 Task: Start in the project AgileBuddy the sprint 'Internationalization Sprint', with a duration of 3 weeks. Start in the project AgileBuddy the sprint 'Internationalization Sprint', with a duration of 2 weeks. Start in the project AgileBuddy the sprint 'Internationalization Sprint', with a duration of 1 week
Action: Mouse moved to (487, 324)
Screenshot: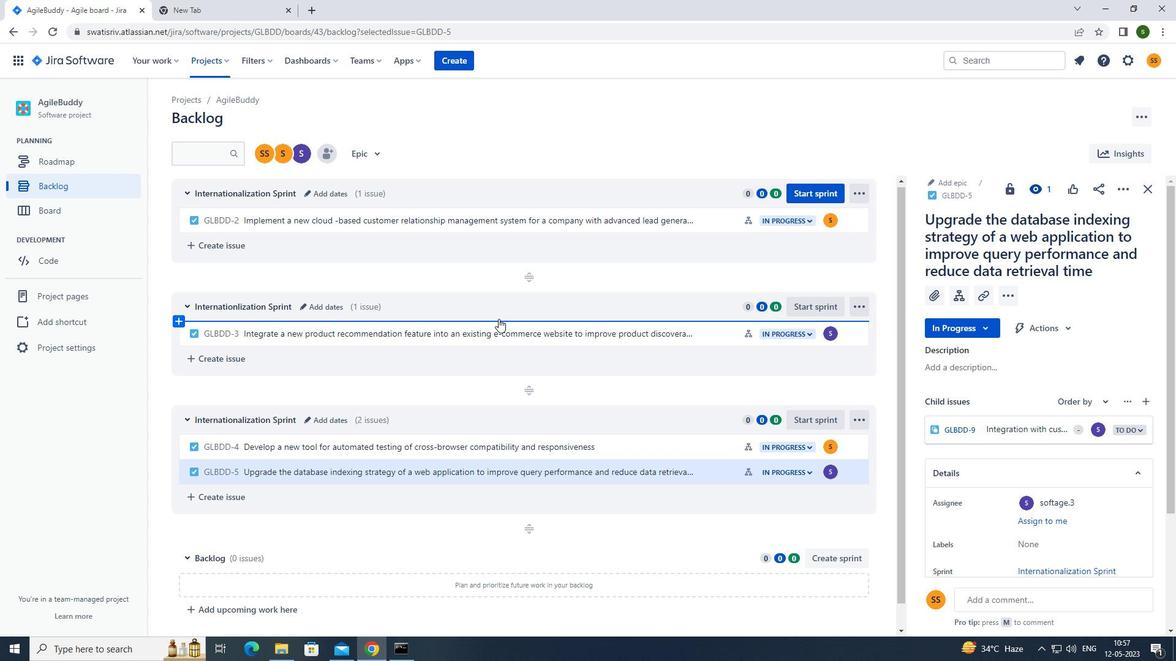 
Action: Mouse scrolled (487, 325) with delta (0, 0)
Screenshot: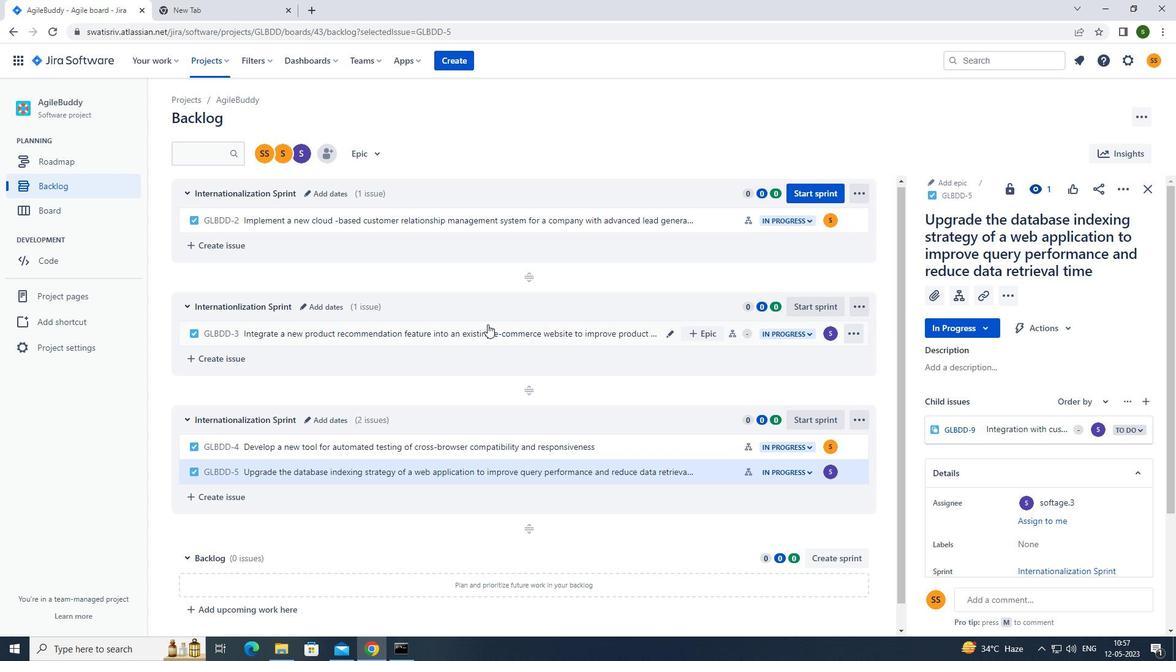 
Action: Mouse scrolled (487, 325) with delta (0, 0)
Screenshot: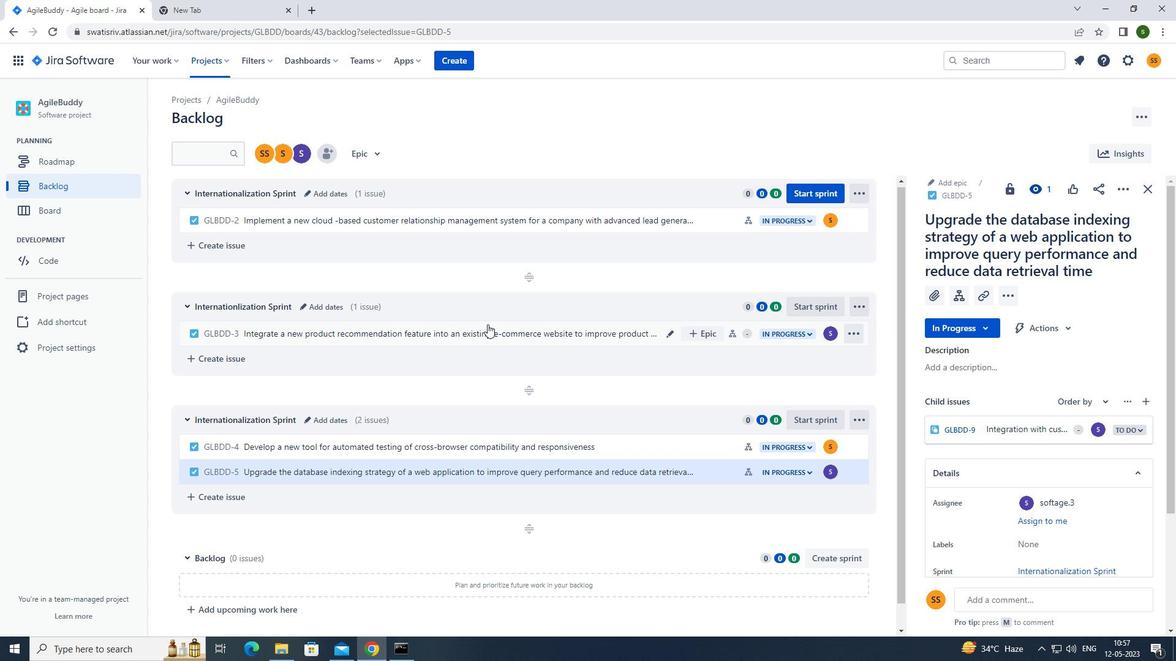 
Action: Mouse scrolled (487, 325) with delta (0, 0)
Screenshot: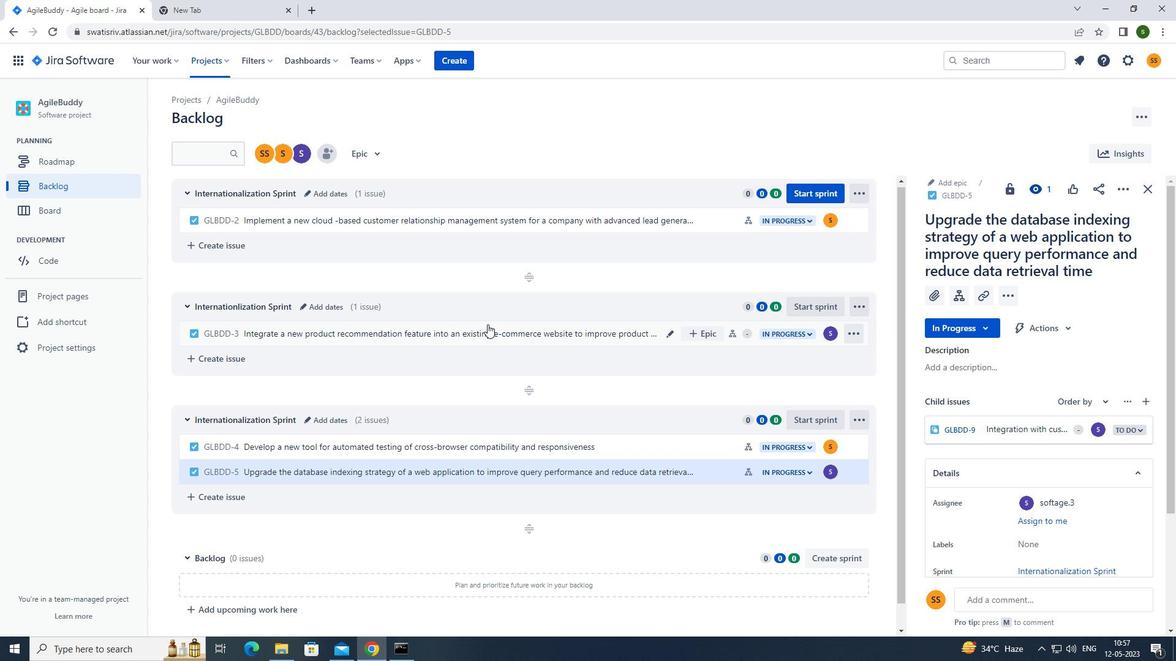 
Action: Mouse moved to (811, 188)
Screenshot: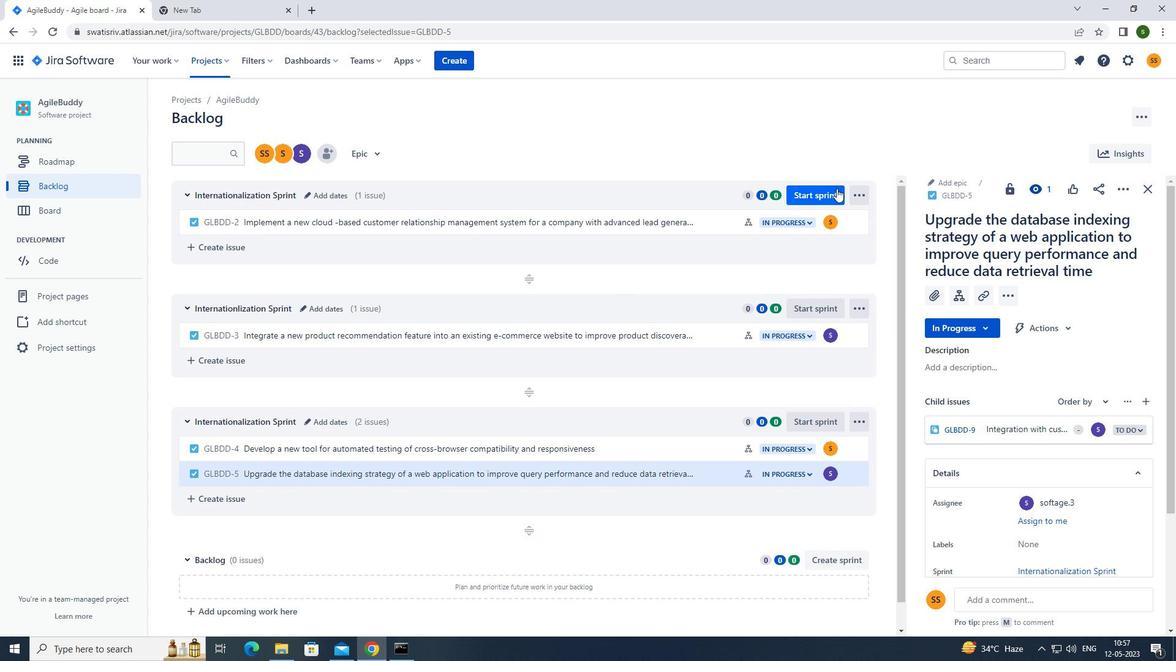
Action: Mouse pressed left at (811, 188)
Screenshot: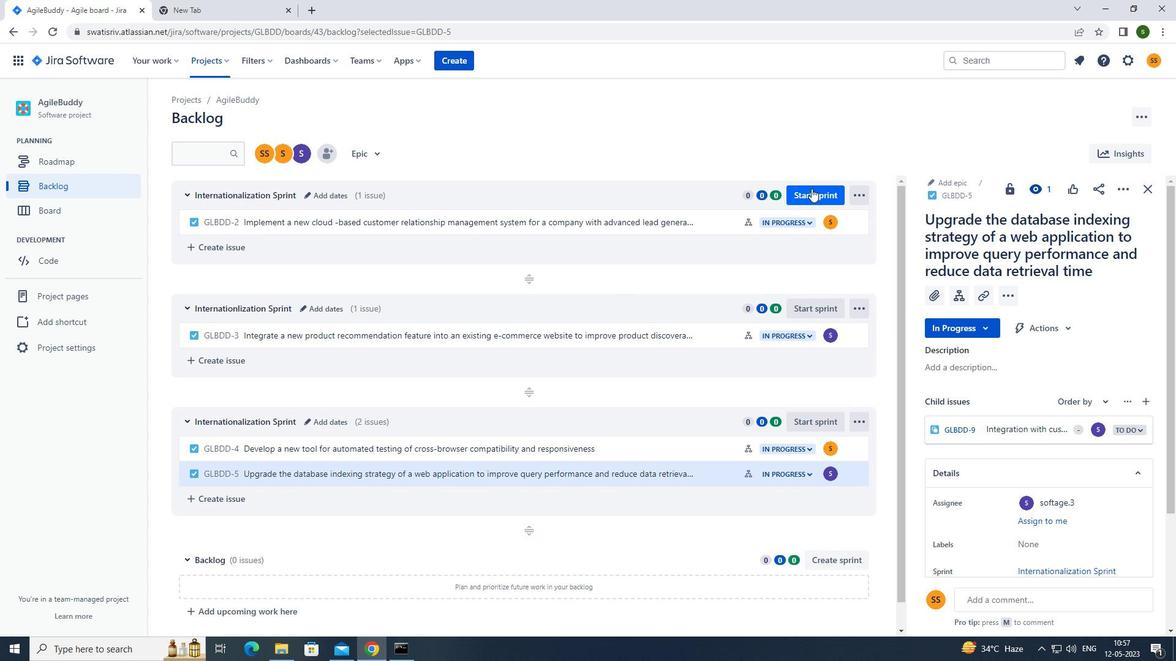 
Action: Mouse moved to (550, 215)
Screenshot: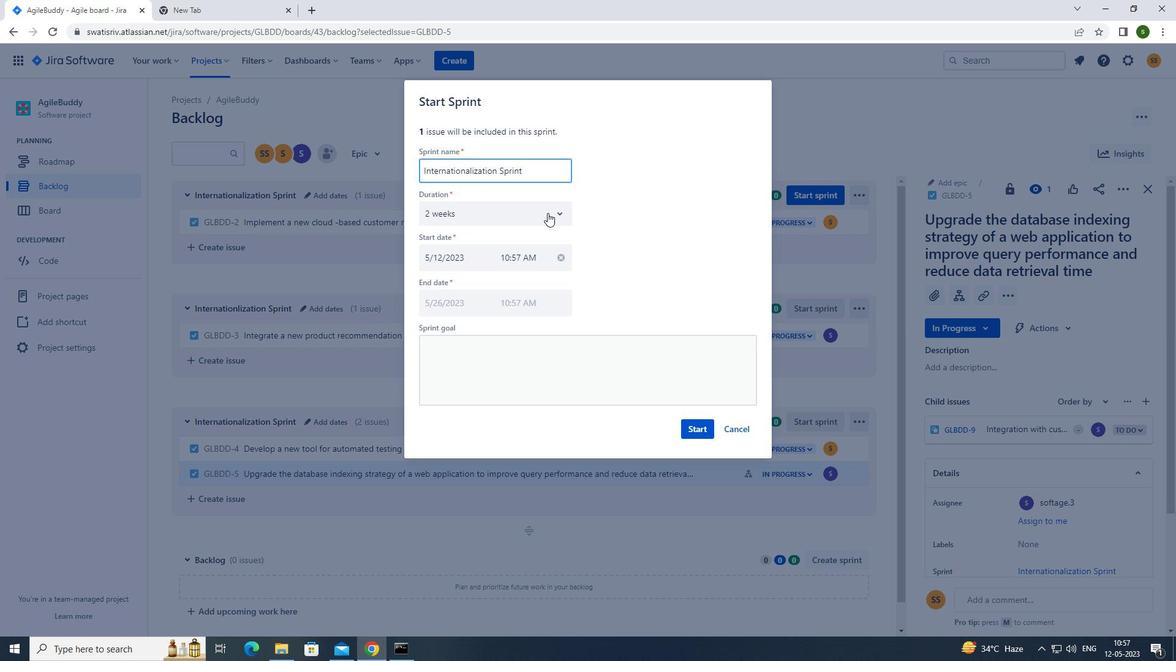 
Action: Mouse pressed left at (550, 215)
Screenshot: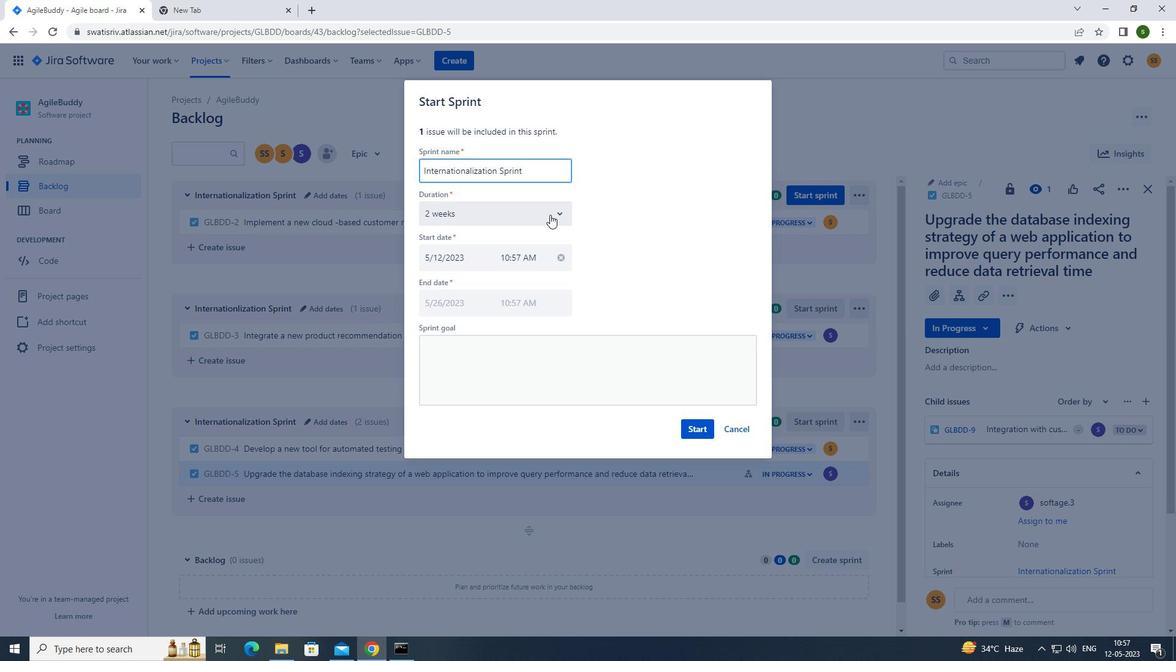 
Action: Mouse moved to (453, 286)
Screenshot: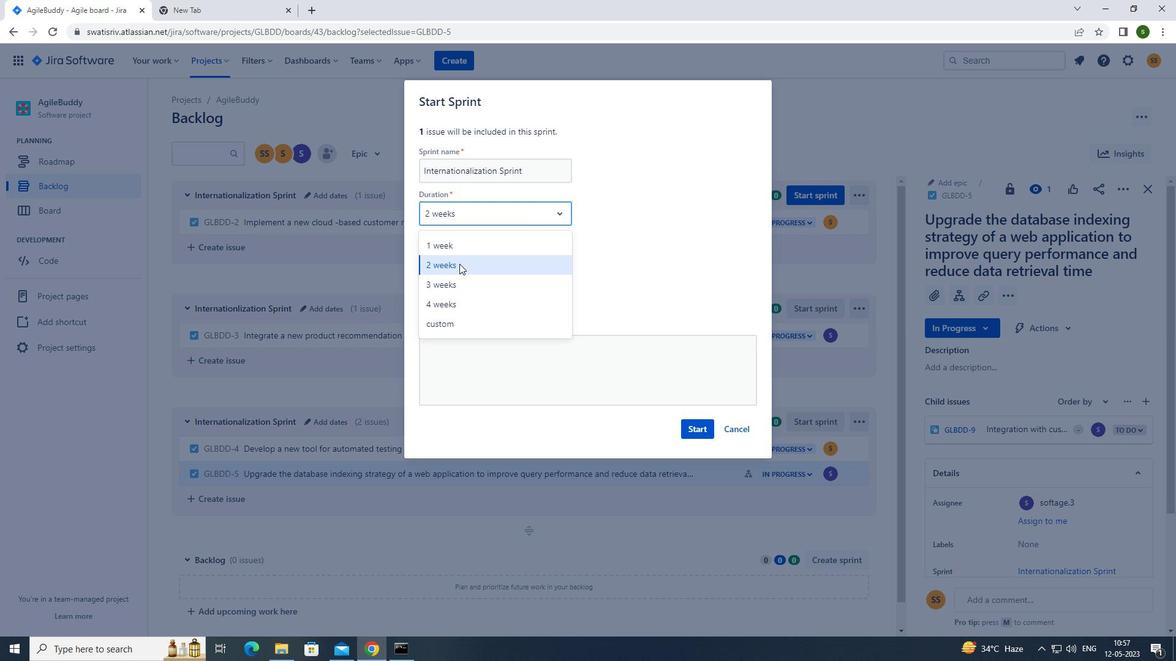
Action: Mouse pressed left at (453, 286)
Screenshot: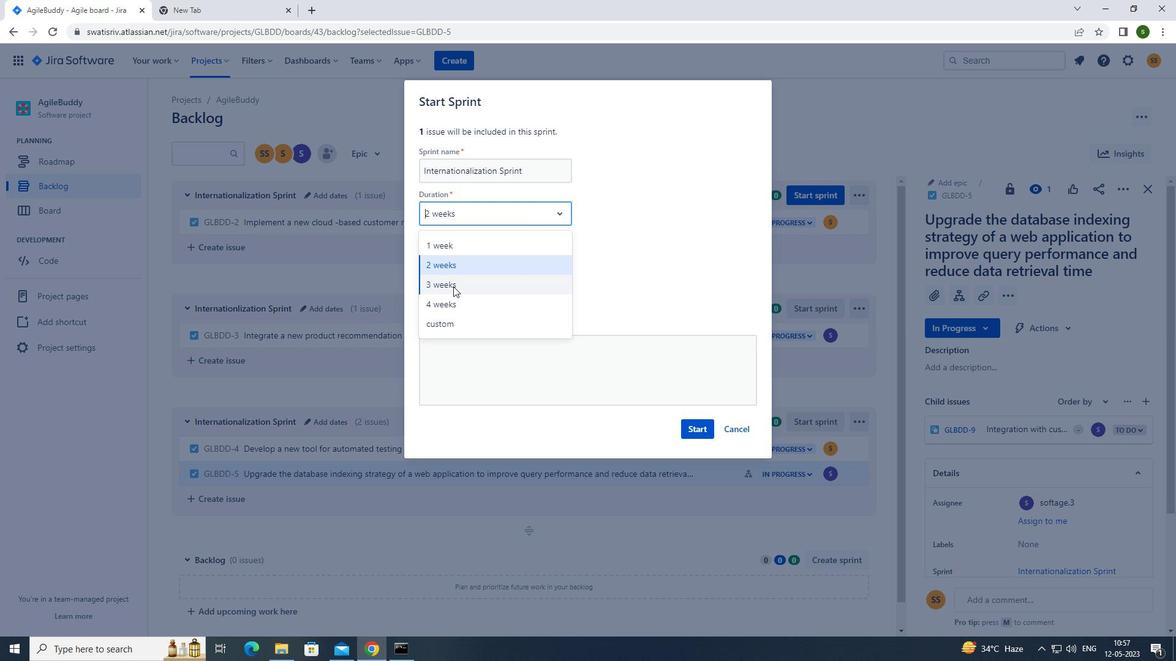 
Action: Mouse moved to (692, 432)
Screenshot: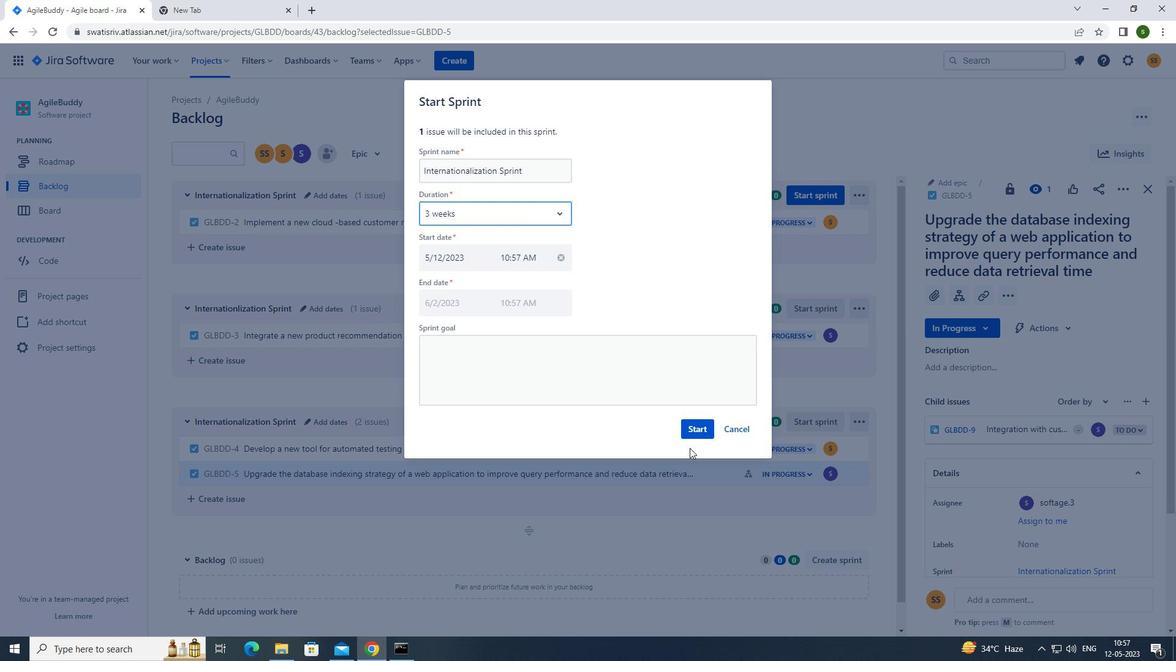 
Action: Mouse pressed left at (692, 432)
Screenshot: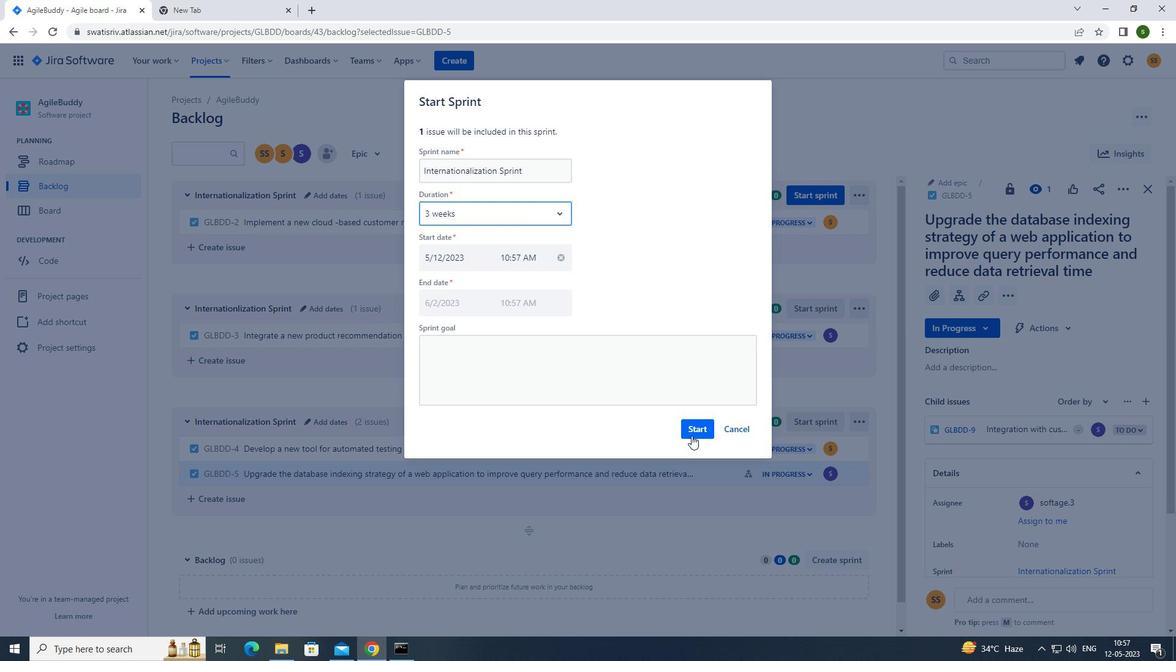 
Action: Mouse moved to (91, 187)
Screenshot: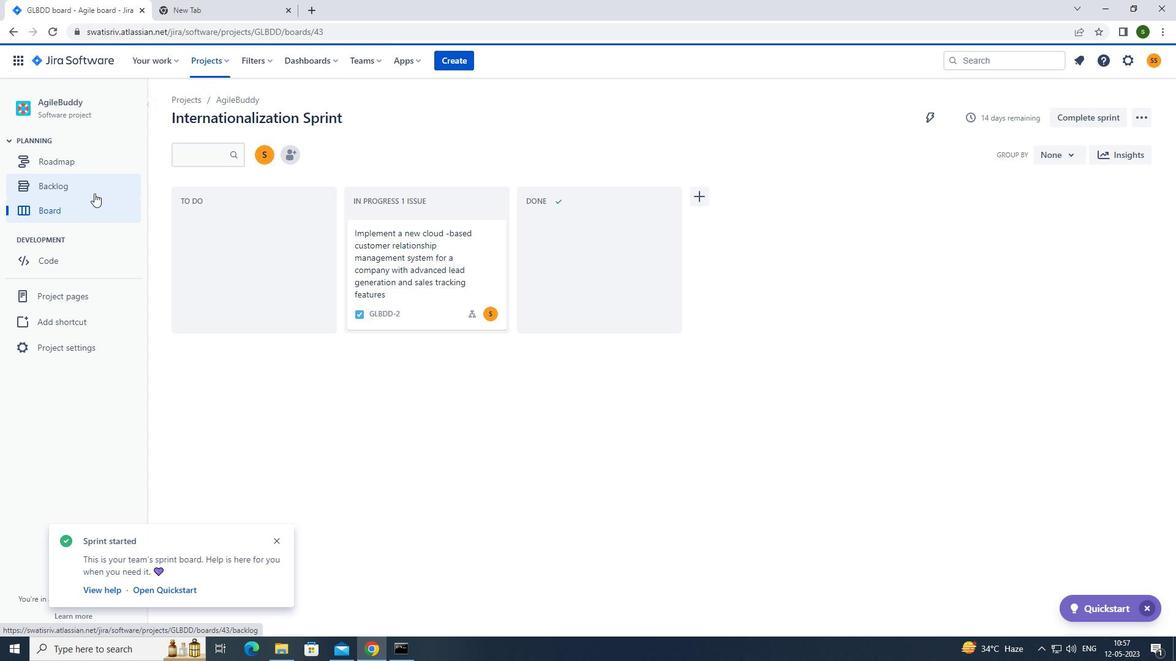 
Action: Mouse pressed left at (91, 187)
Screenshot: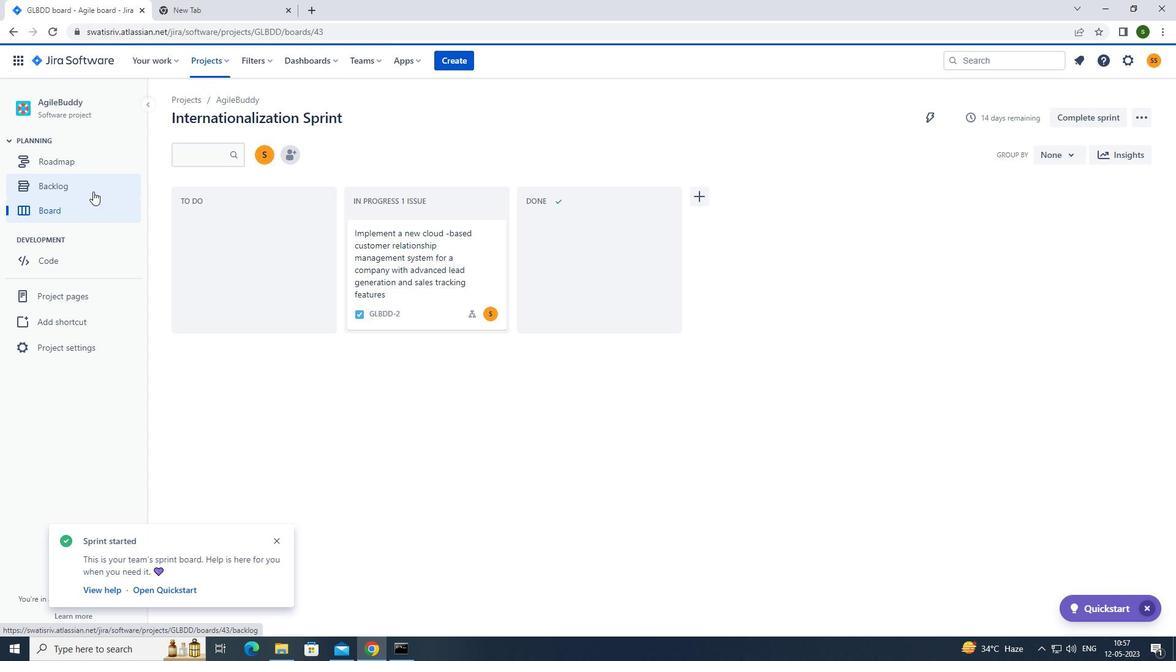 
Action: Mouse moved to (1093, 303)
Screenshot: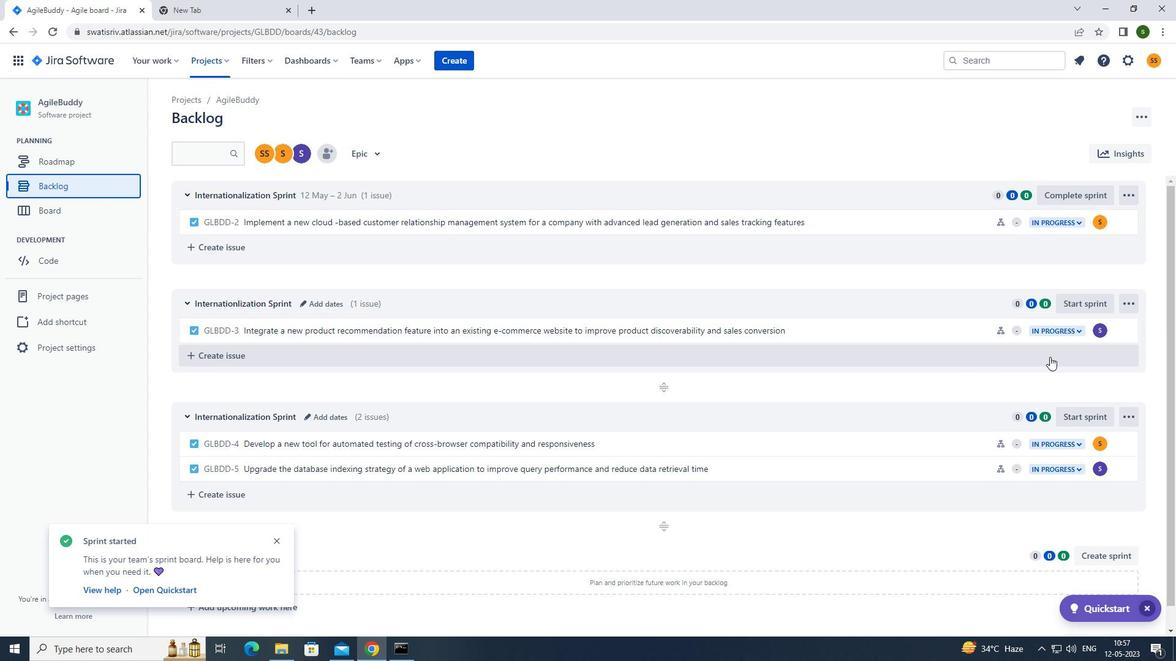 
Action: Mouse pressed left at (1093, 303)
Screenshot: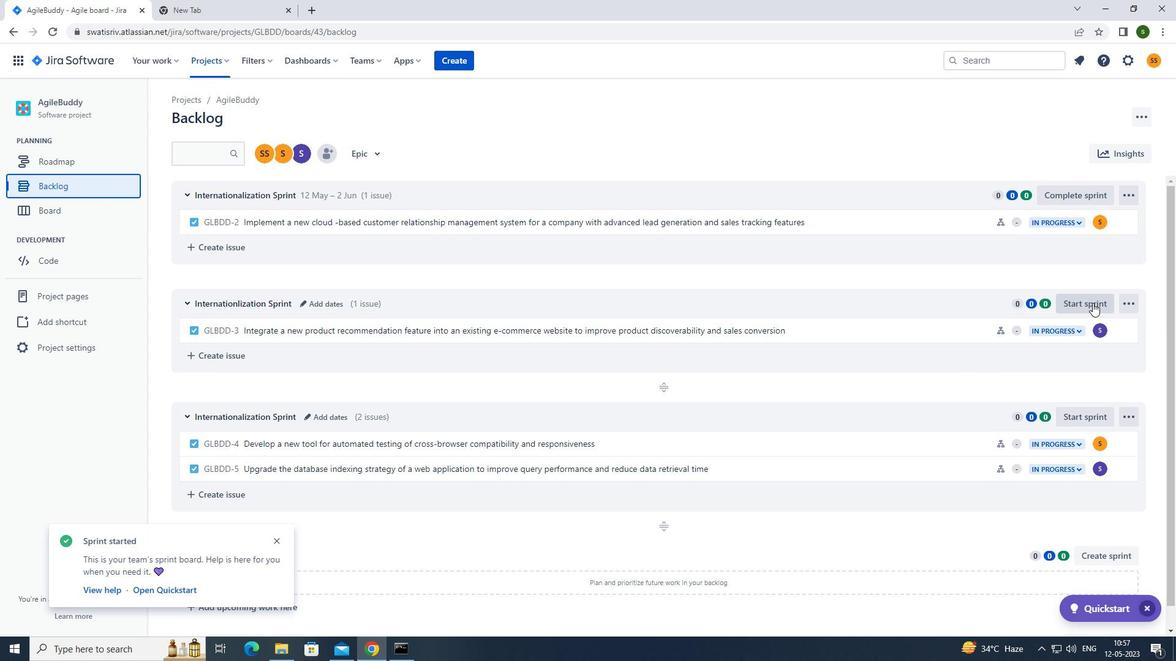 
Action: Mouse moved to (503, 216)
Screenshot: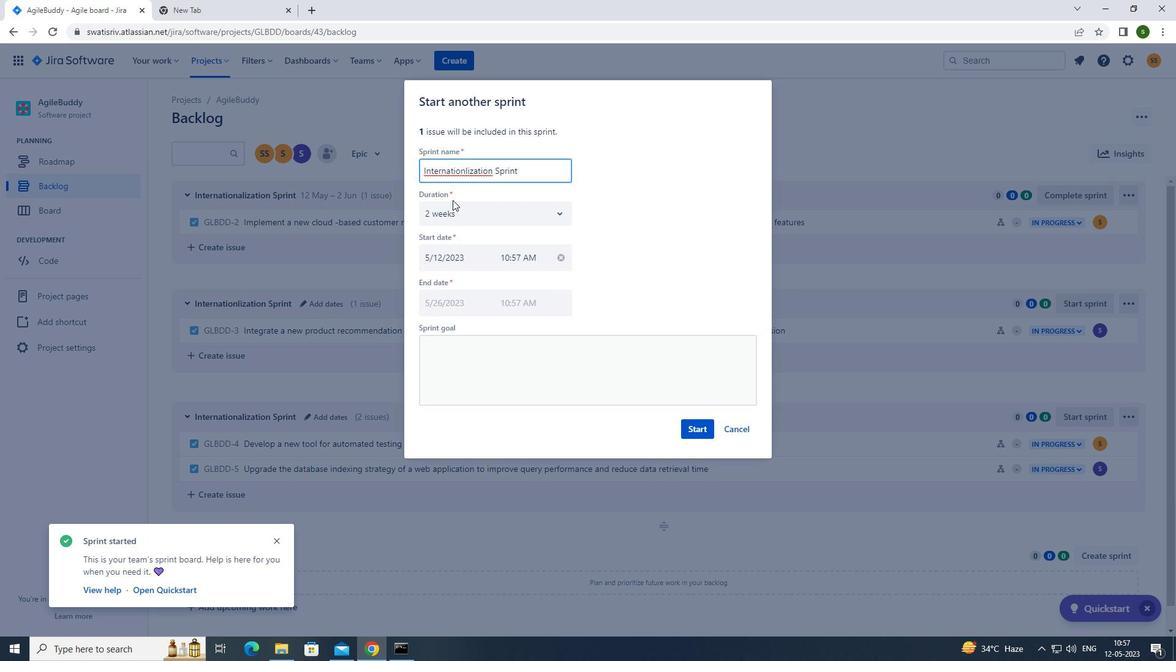 
Action: Mouse pressed left at (503, 216)
Screenshot: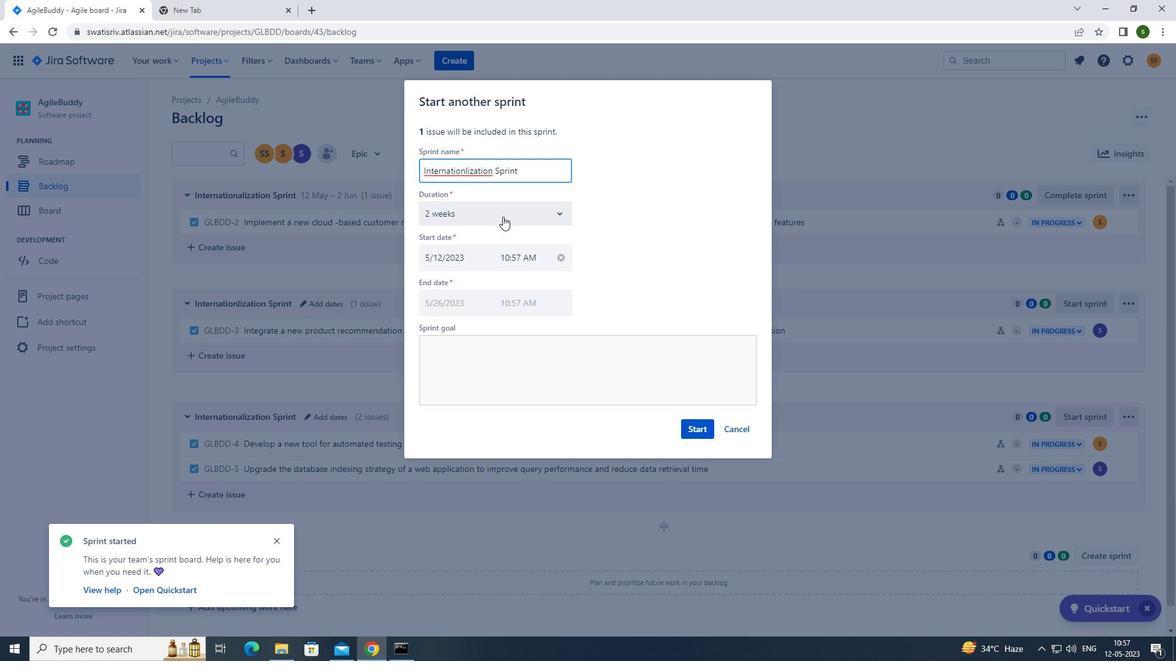 
Action: Mouse moved to (471, 264)
Screenshot: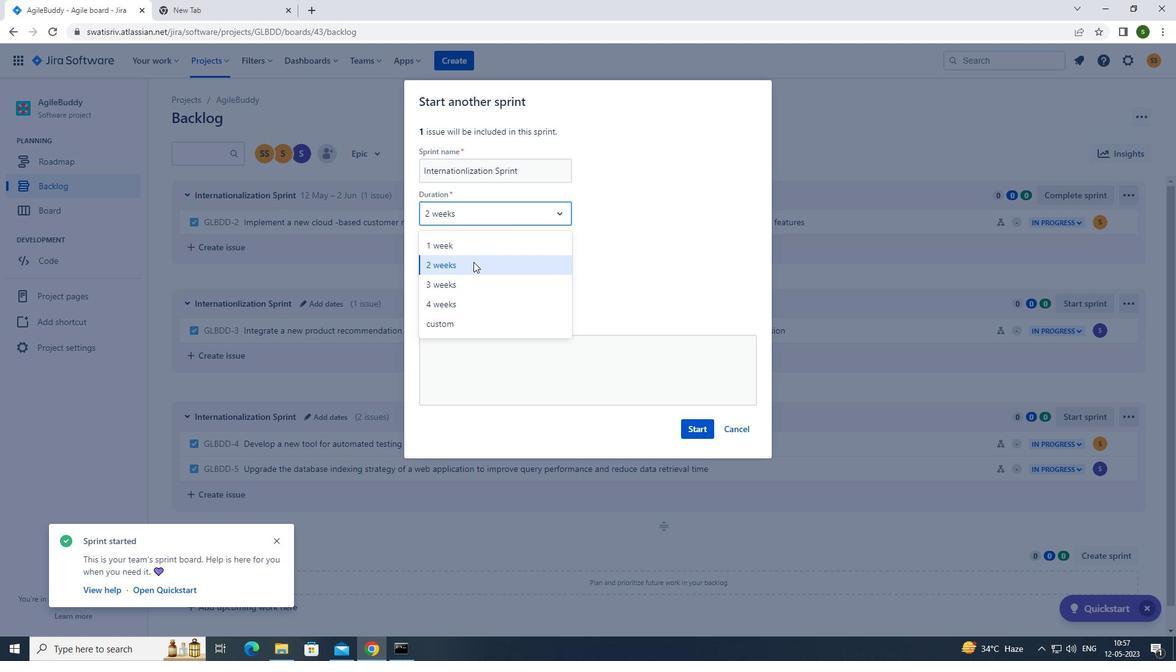 
Action: Mouse pressed left at (471, 264)
Screenshot: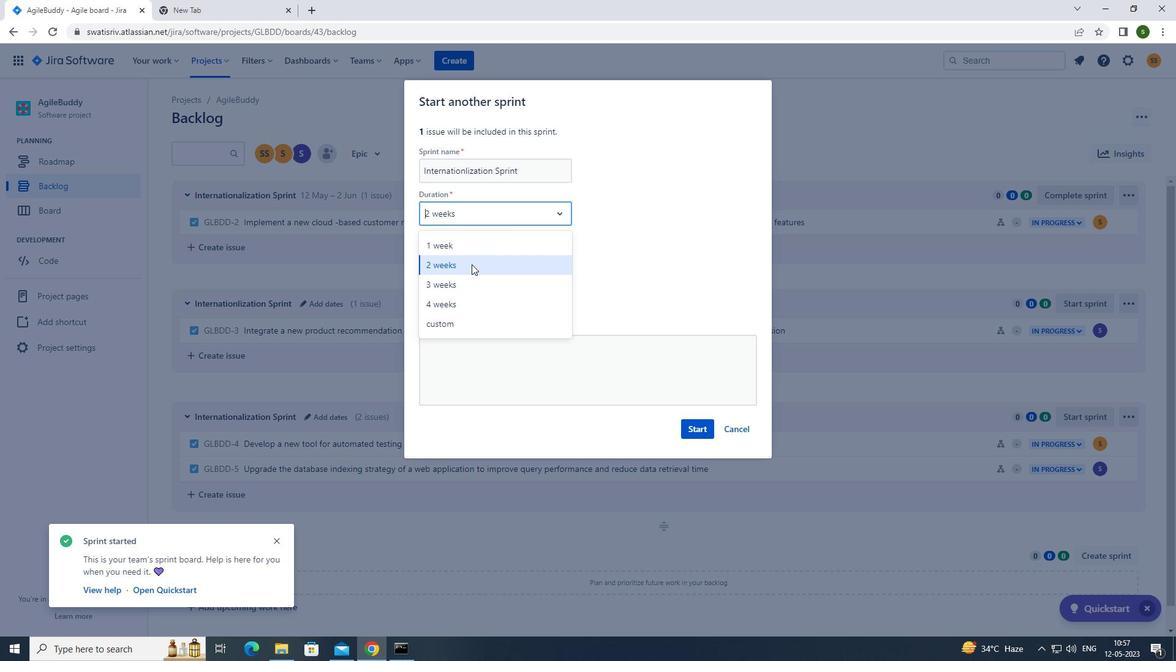 
Action: Mouse moved to (689, 427)
Screenshot: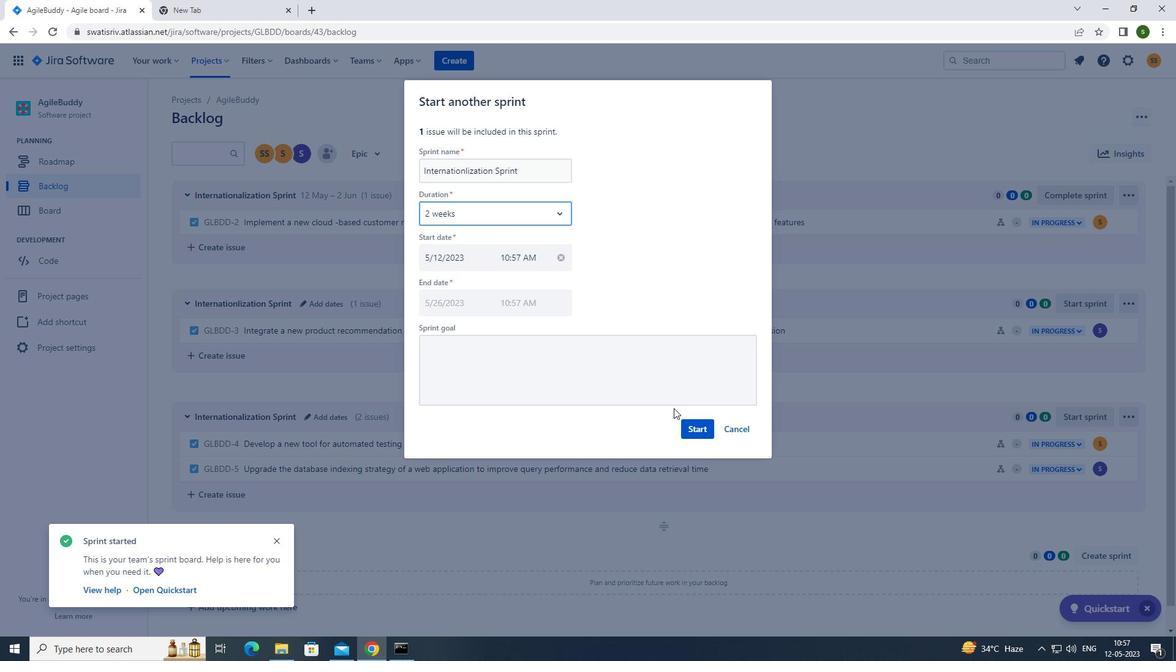 
Action: Mouse pressed left at (689, 427)
Screenshot: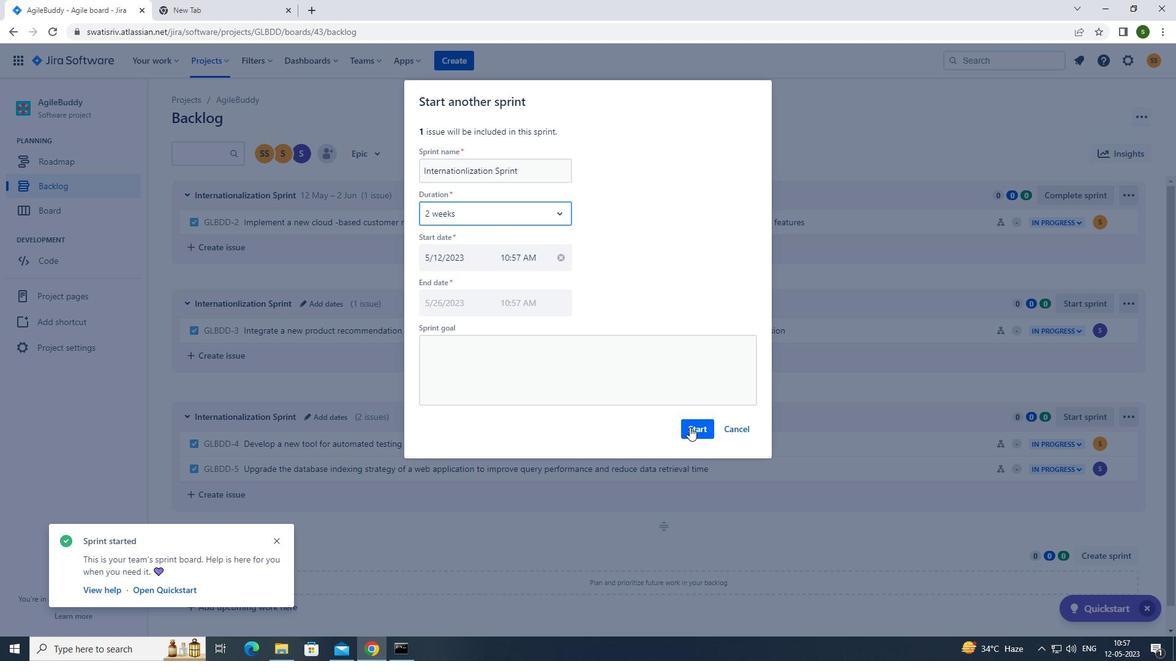 
Action: Mouse moved to (109, 191)
Screenshot: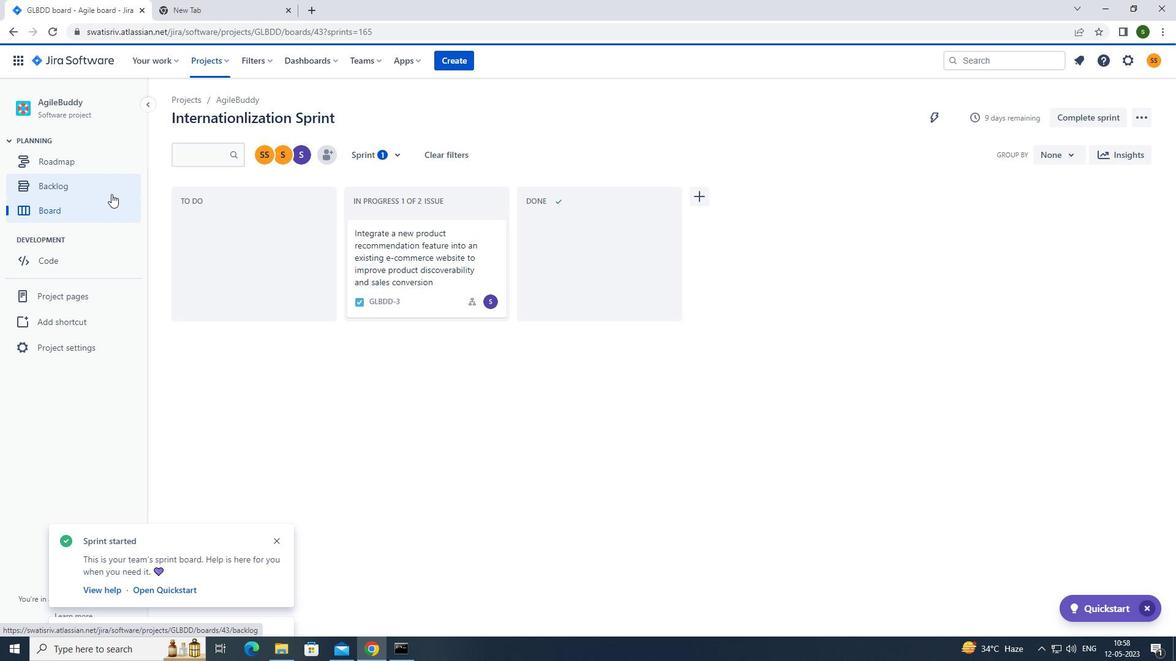 
Action: Mouse pressed left at (109, 191)
Screenshot: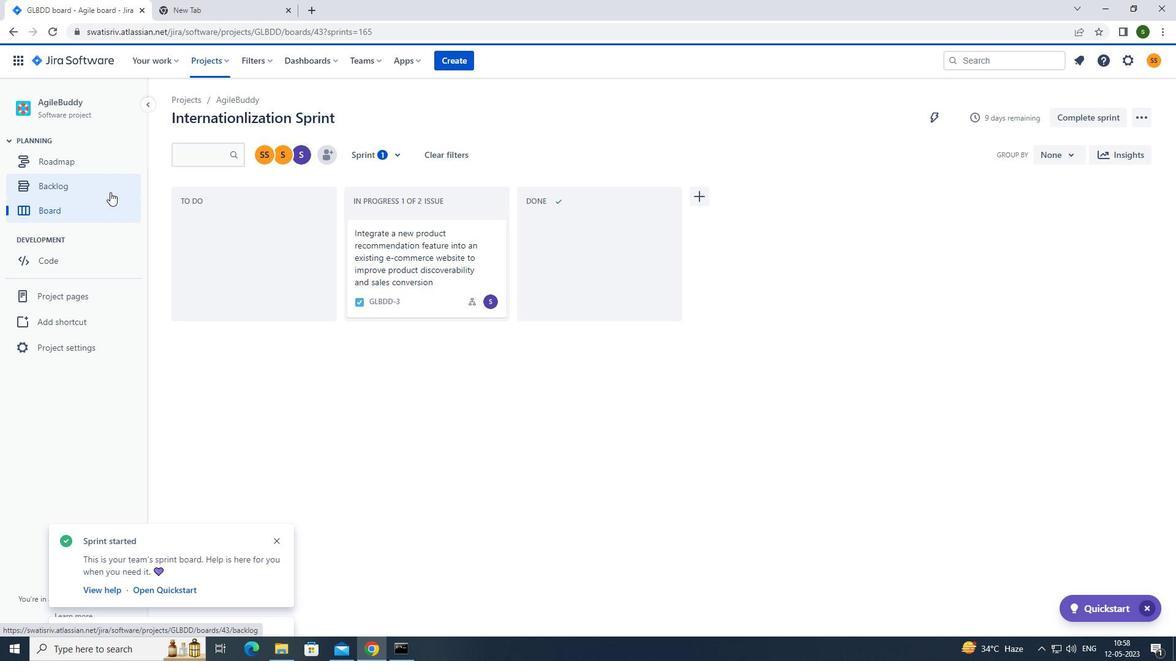 
Action: Mouse moved to (1072, 417)
Screenshot: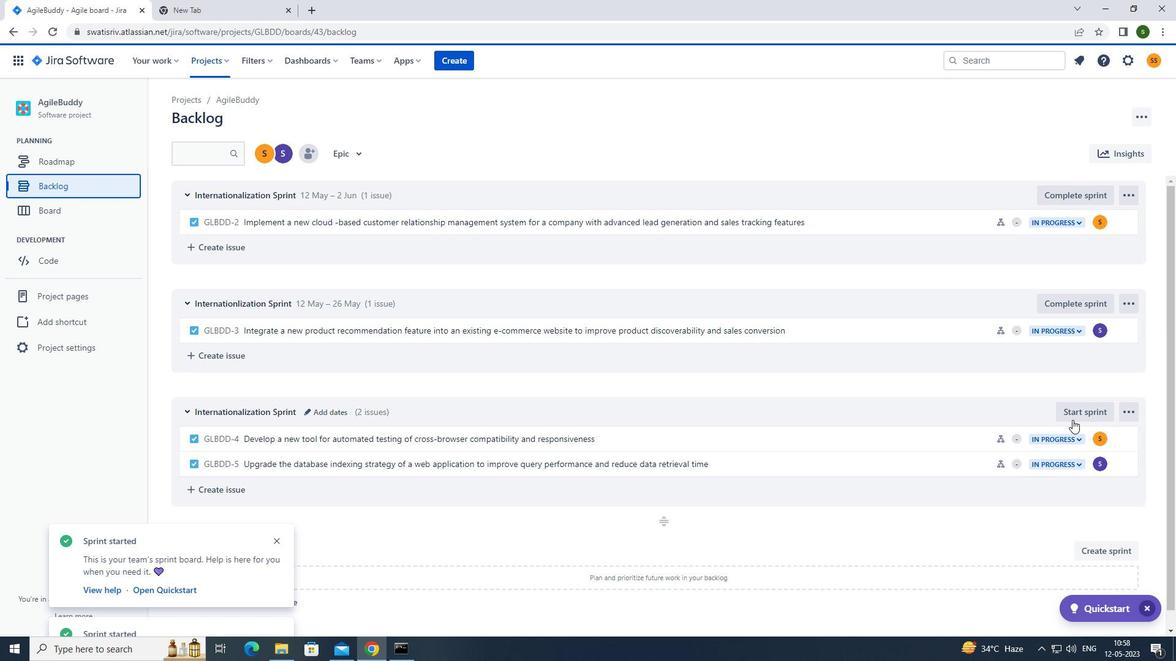 
Action: Mouse pressed left at (1072, 417)
Screenshot: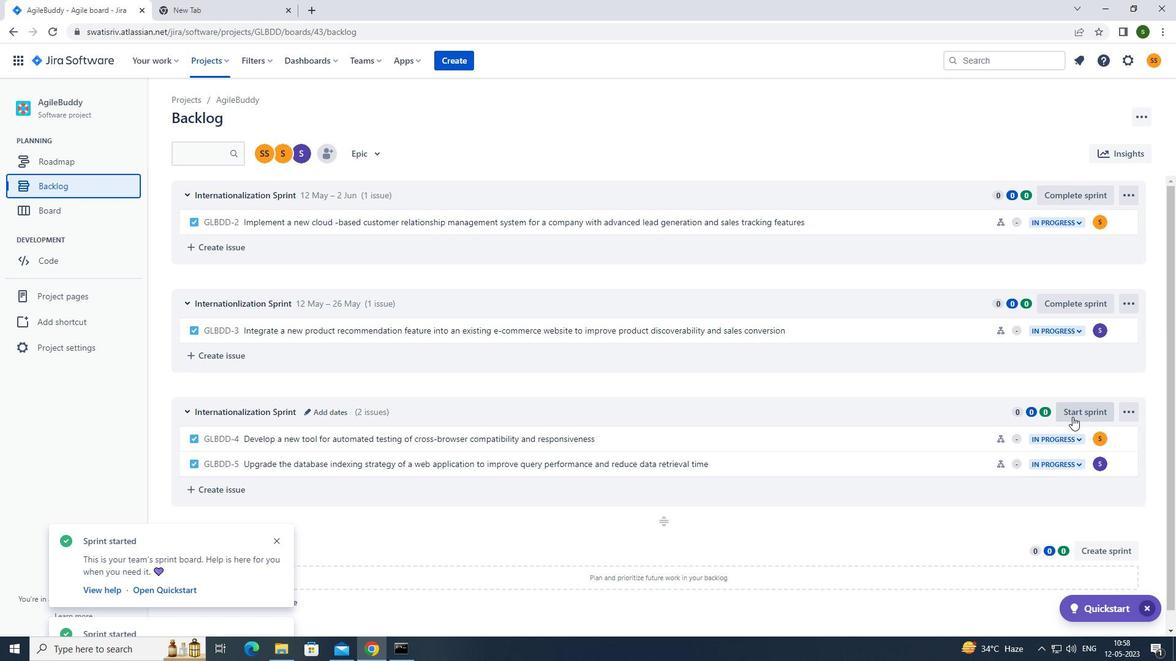 
Action: Mouse moved to (523, 204)
Screenshot: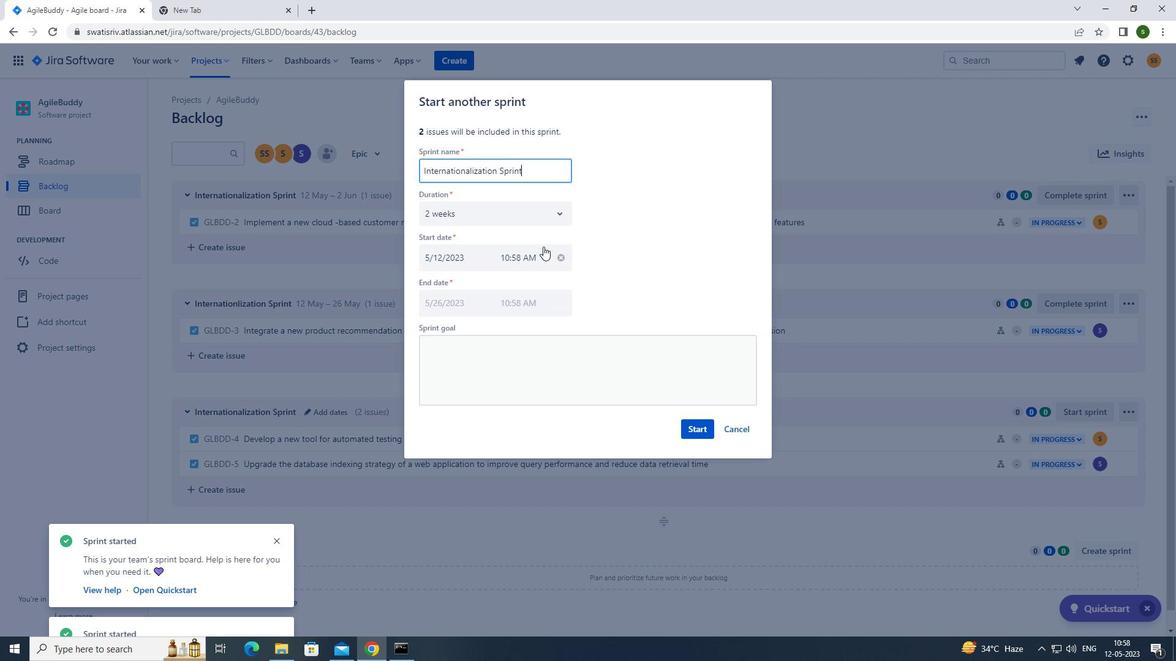 
Action: Mouse pressed left at (523, 204)
Screenshot: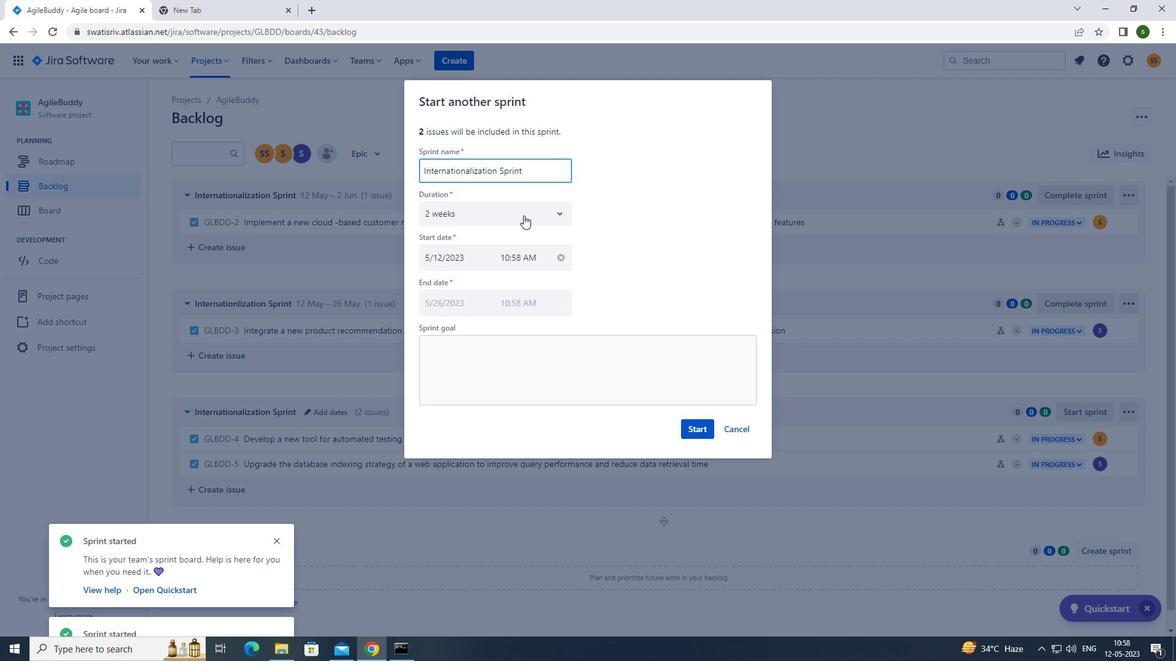 
Action: Mouse moved to (476, 245)
Screenshot: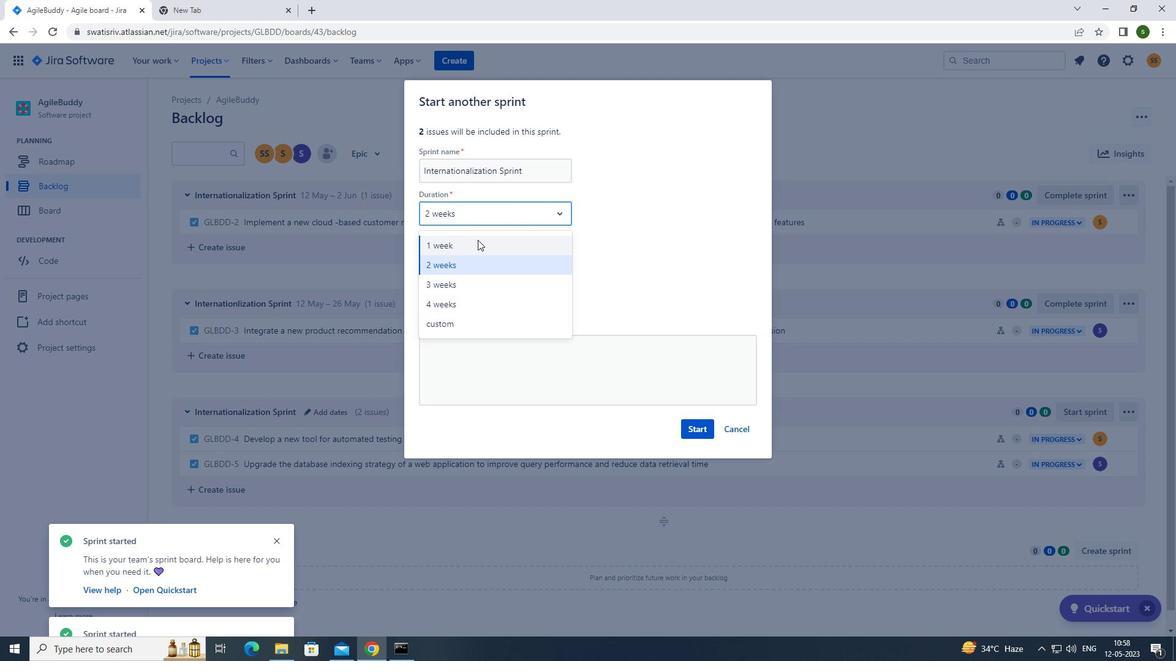 
Action: Mouse pressed left at (476, 245)
Screenshot: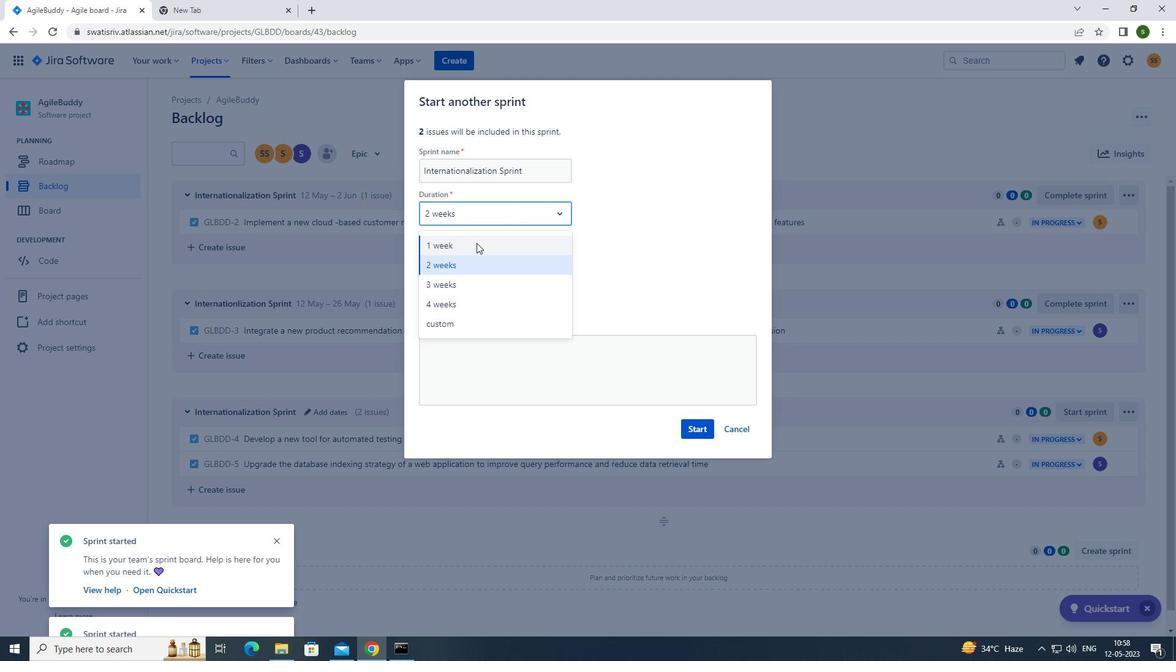 
Action: Mouse moved to (703, 430)
Screenshot: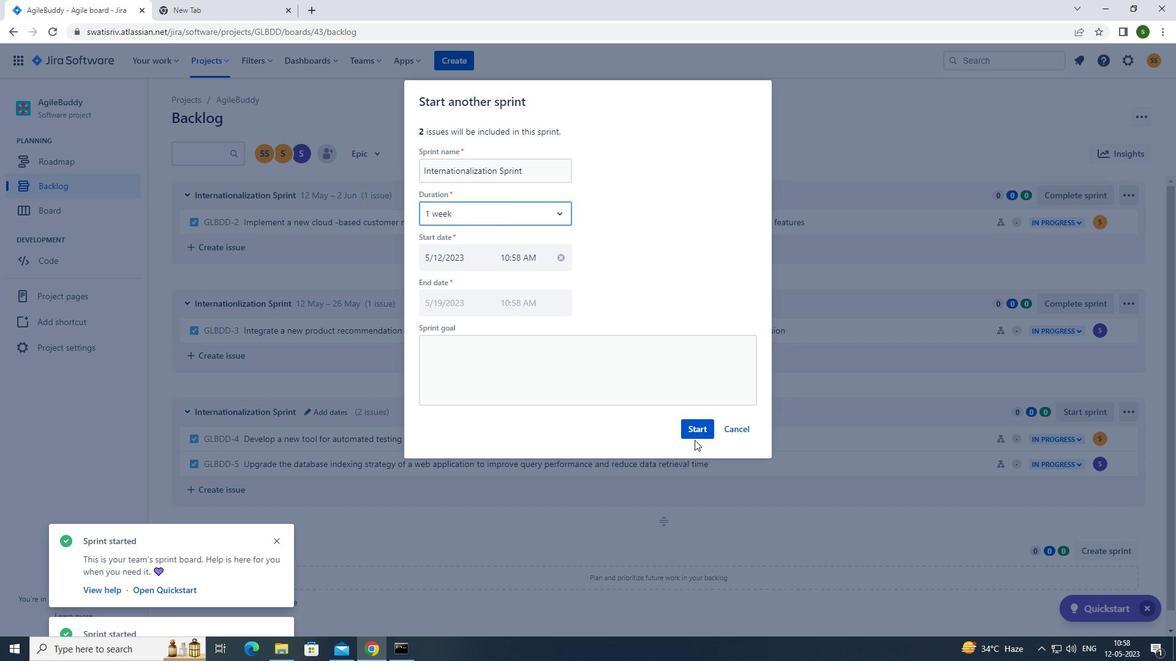 
Action: Mouse pressed left at (703, 430)
Screenshot: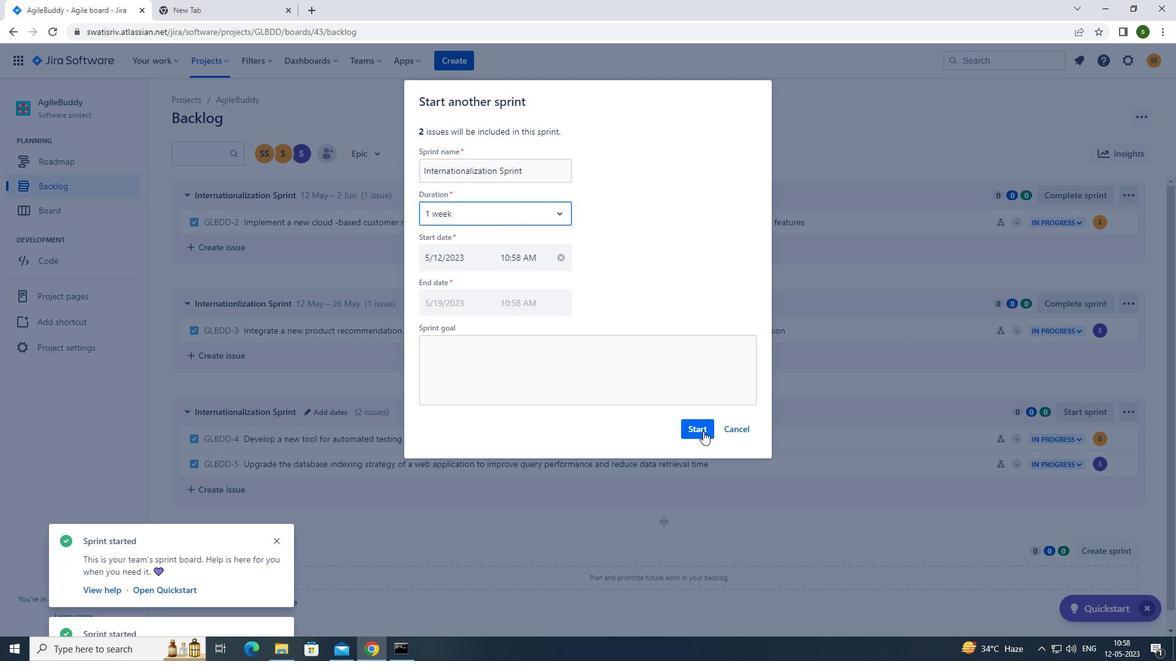 
